 Task: For heading Use Arial with yellow colour & bold.  font size for heading18,  'Change the font style of data to'Arial and font size to 9,  Change the alignment of both headline & data to Align right In the sheet  BudgetTrack reviewbook
Action: Mouse moved to (45, 131)
Screenshot: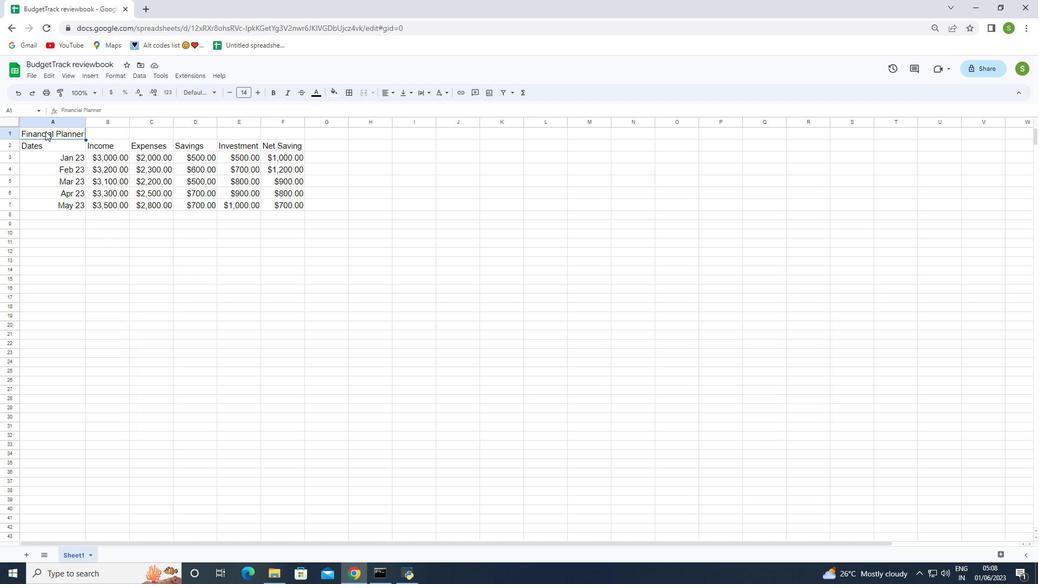 
Action: Mouse pressed left at (45, 131)
Screenshot: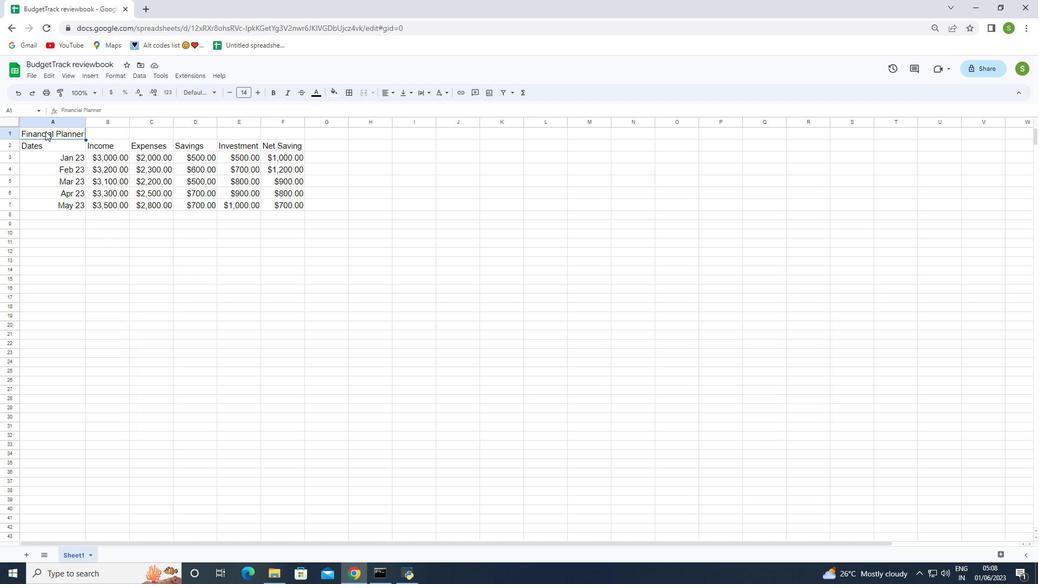 
Action: Mouse moved to (200, 92)
Screenshot: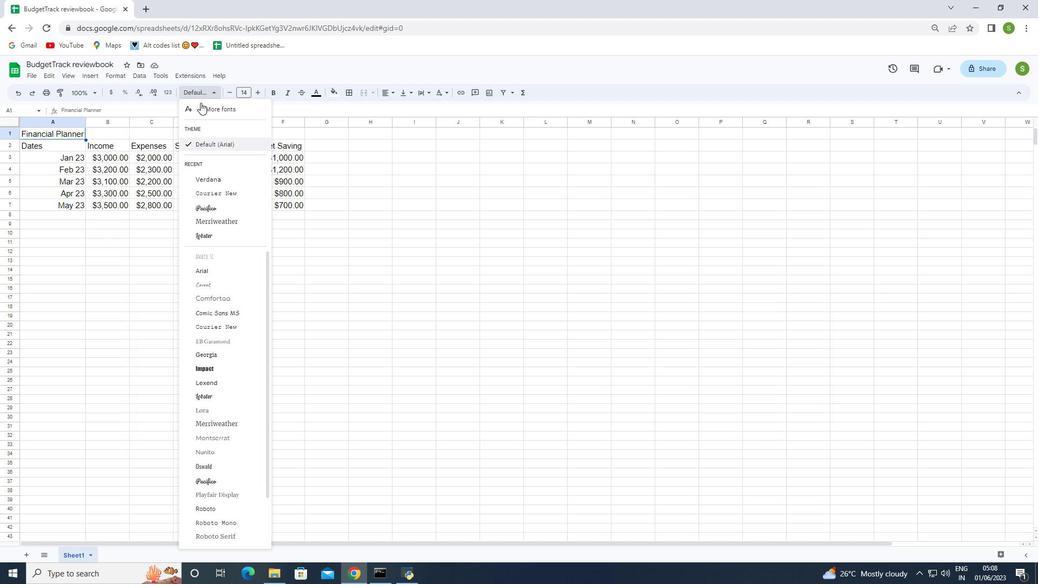 
Action: Mouse pressed left at (200, 92)
Screenshot: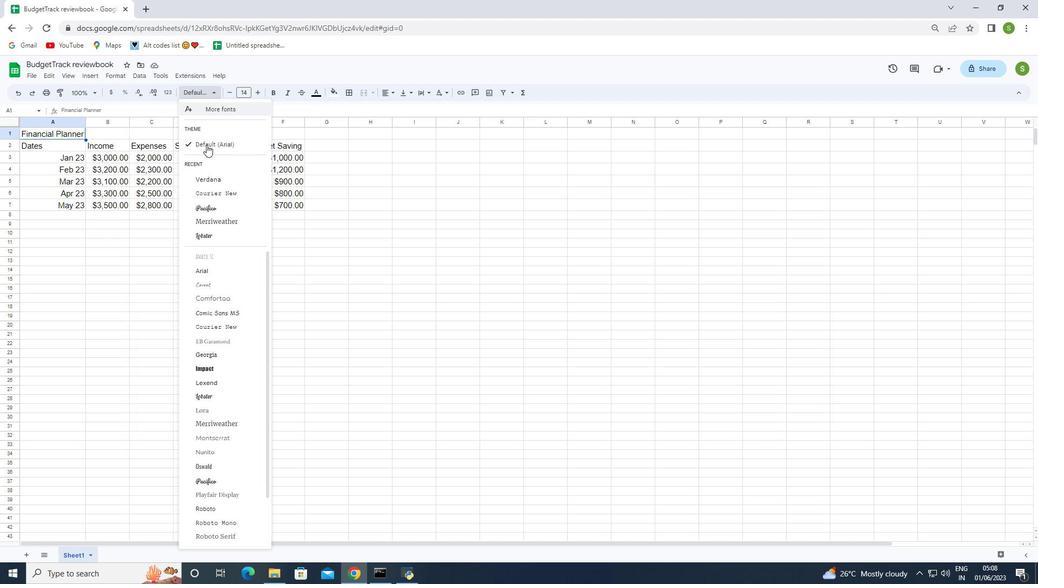 
Action: Mouse moved to (210, 275)
Screenshot: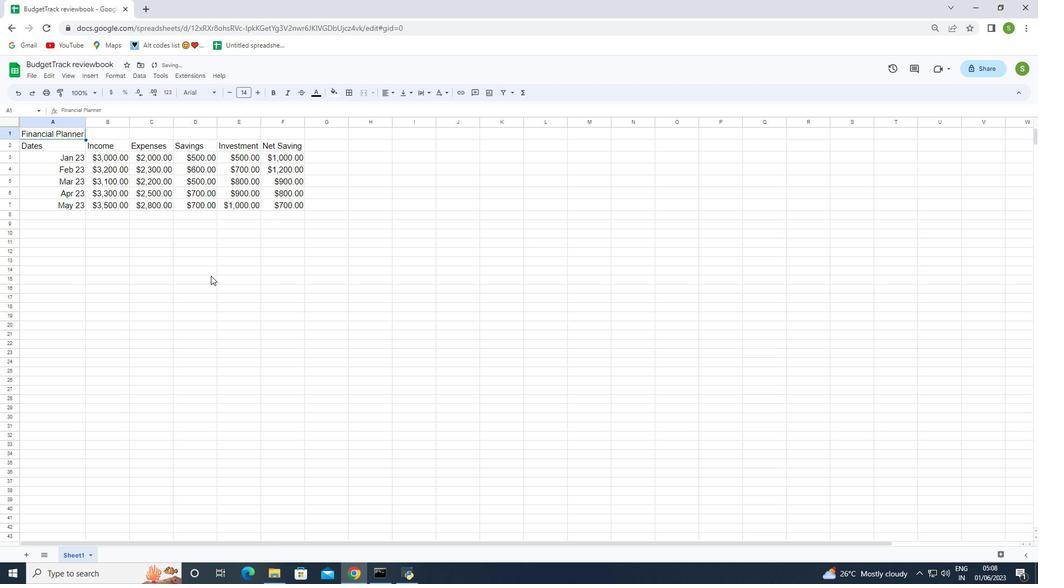 
Action: Mouse pressed left at (210, 275)
Screenshot: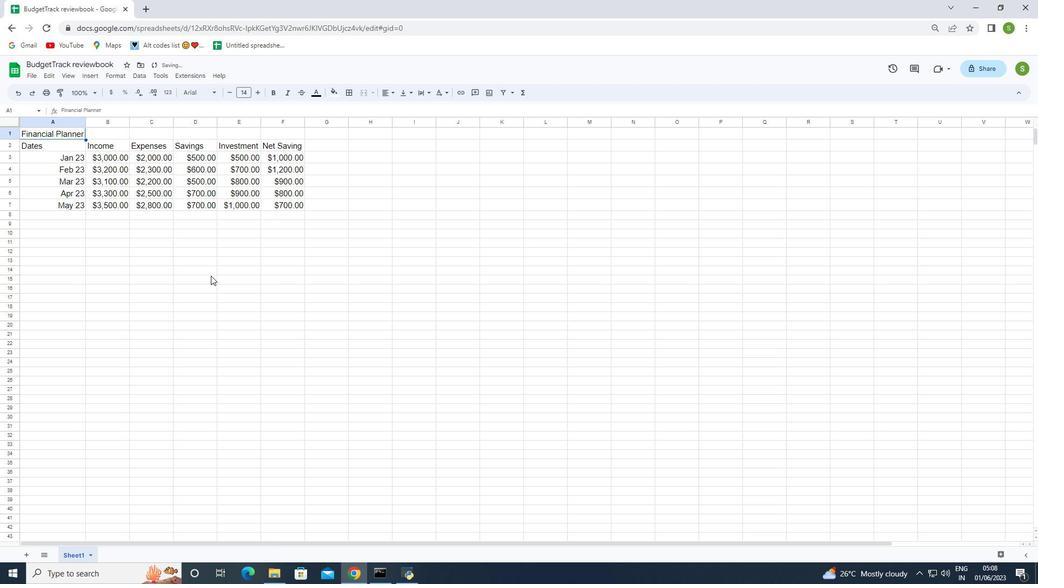 
Action: Mouse moved to (318, 95)
Screenshot: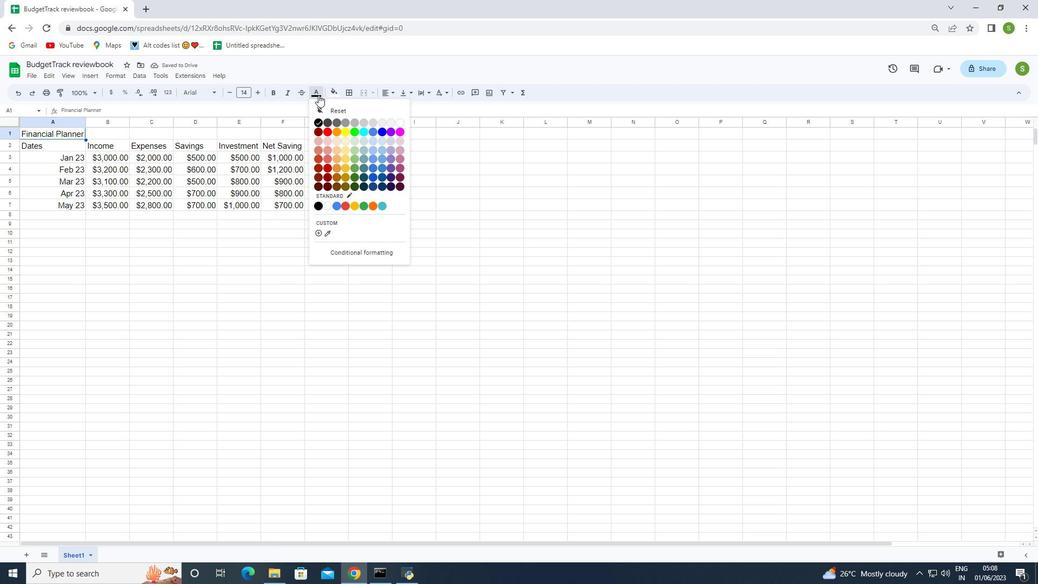
Action: Mouse pressed left at (318, 95)
Screenshot: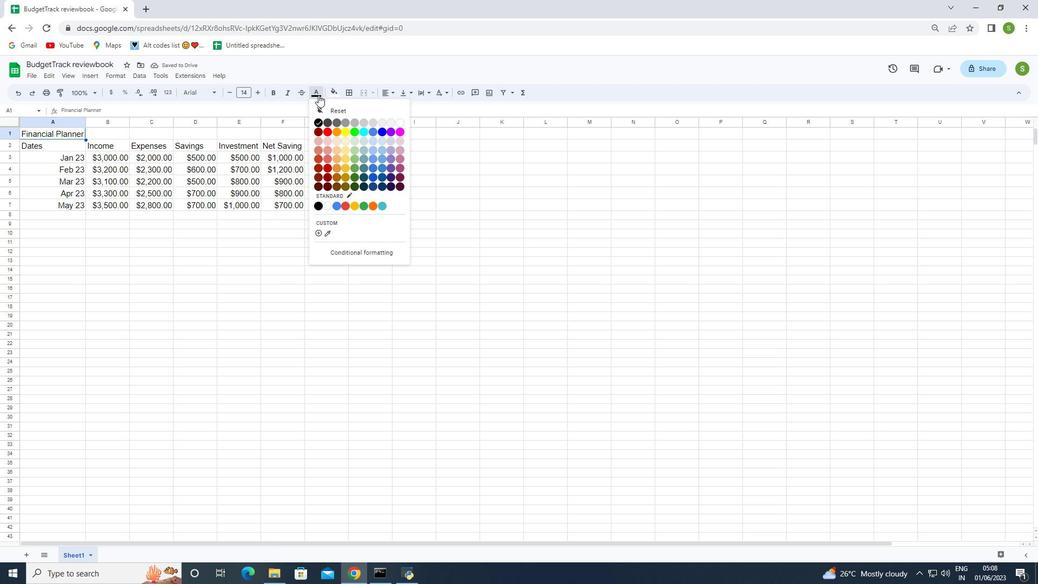 
Action: Mouse moved to (345, 134)
Screenshot: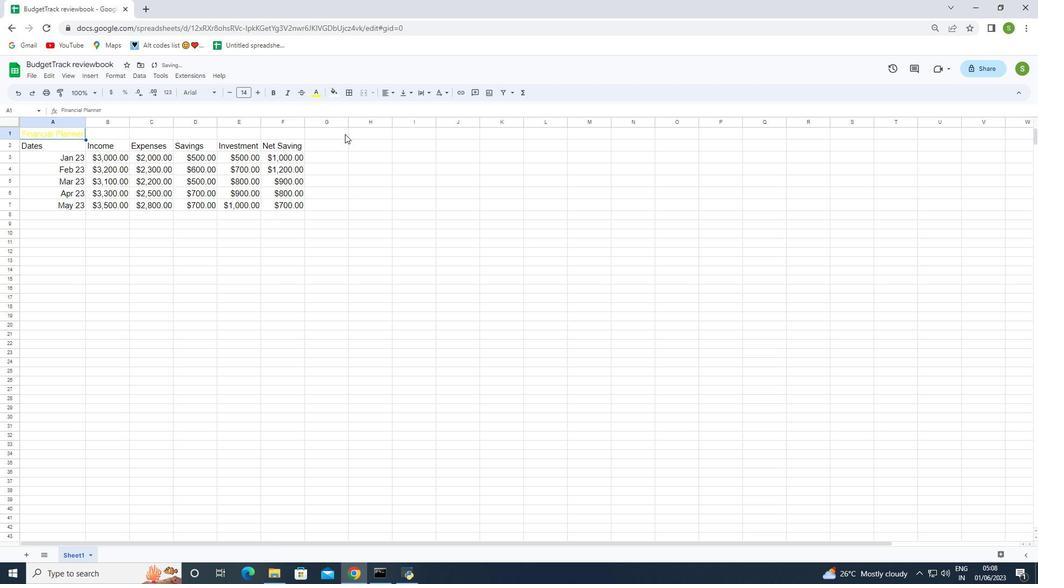 
Action: Mouse pressed left at (345, 134)
Screenshot: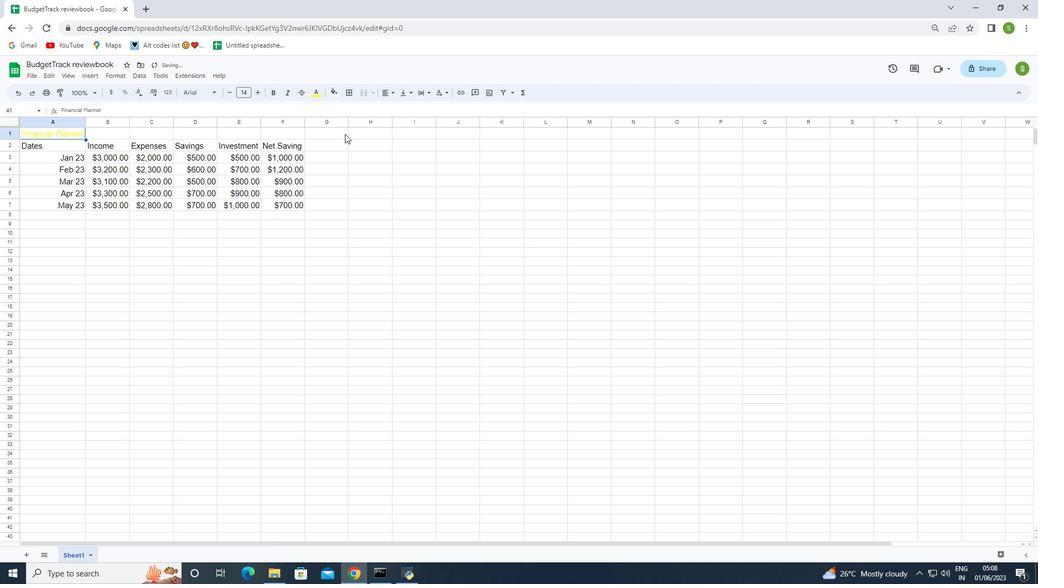 
Action: Mouse moved to (271, 92)
Screenshot: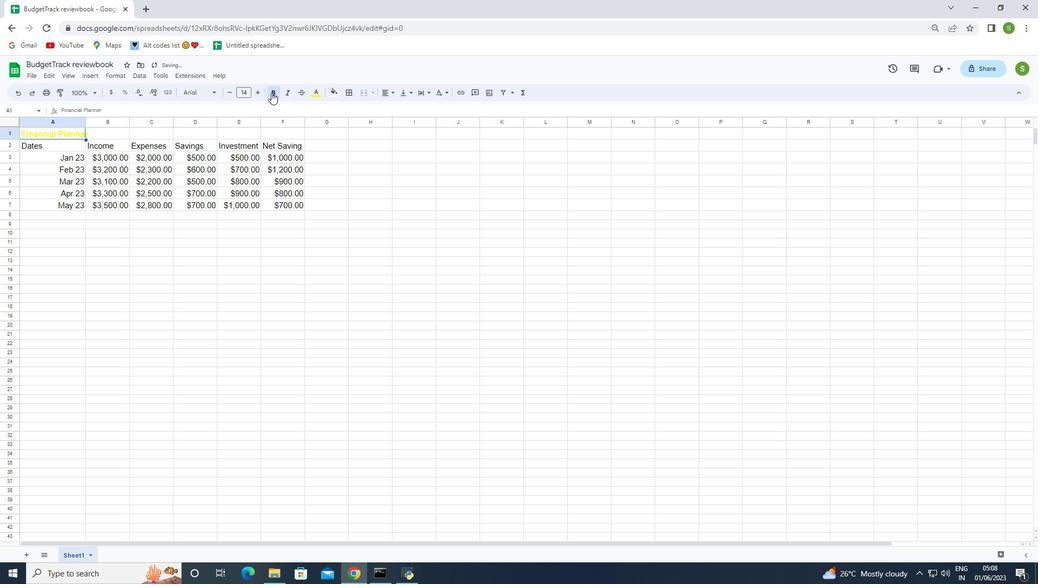 
Action: Mouse pressed left at (271, 92)
Screenshot: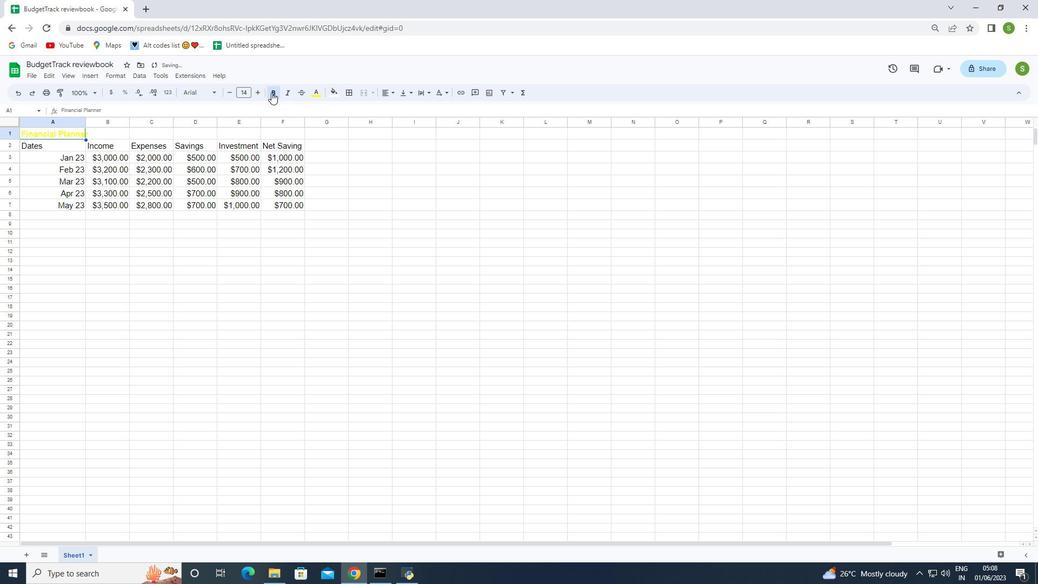 
Action: Mouse moved to (257, 91)
Screenshot: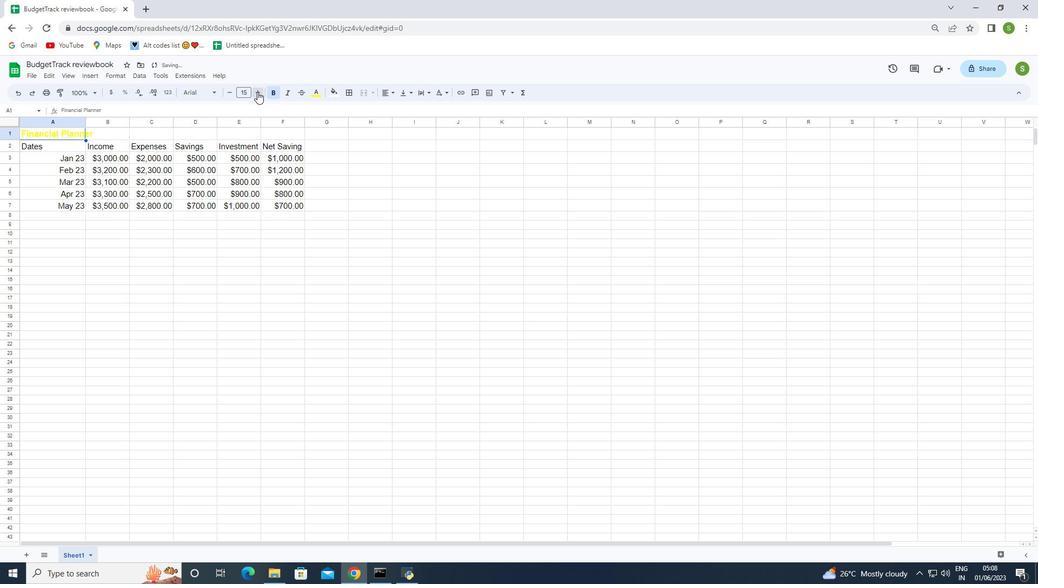 
Action: Mouse pressed left at (257, 91)
Screenshot: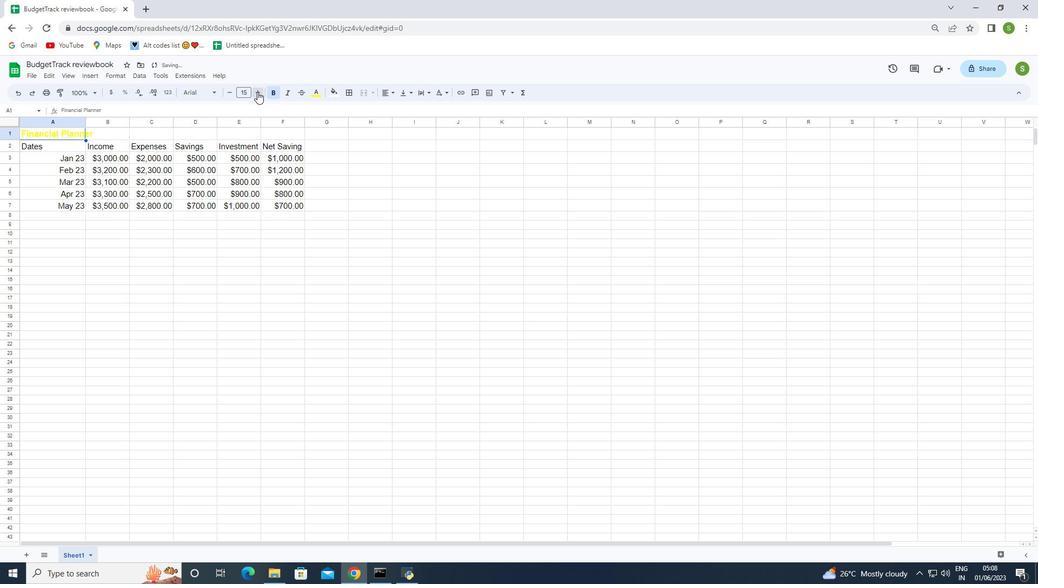
Action: Mouse pressed left at (257, 91)
Screenshot: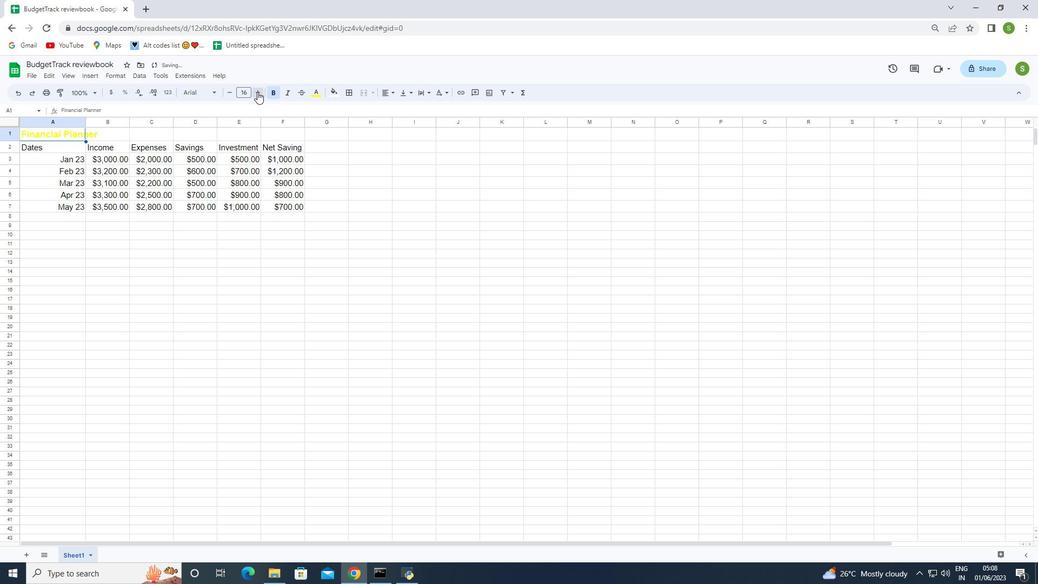 
Action: Mouse pressed left at (257, 91)
Screenshot: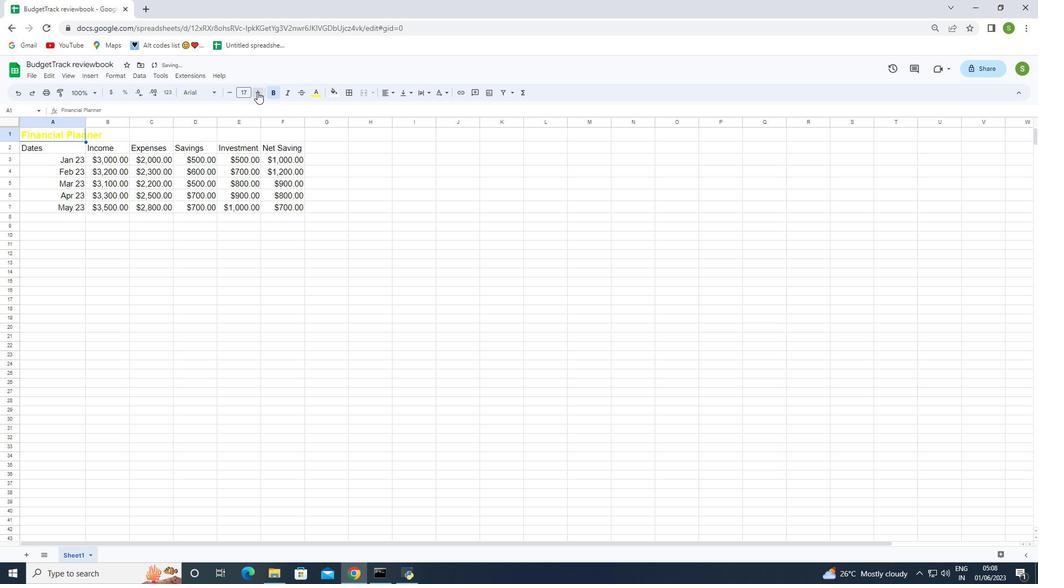 
Action: Mouse pressed left at (257, 91)
Screenshot: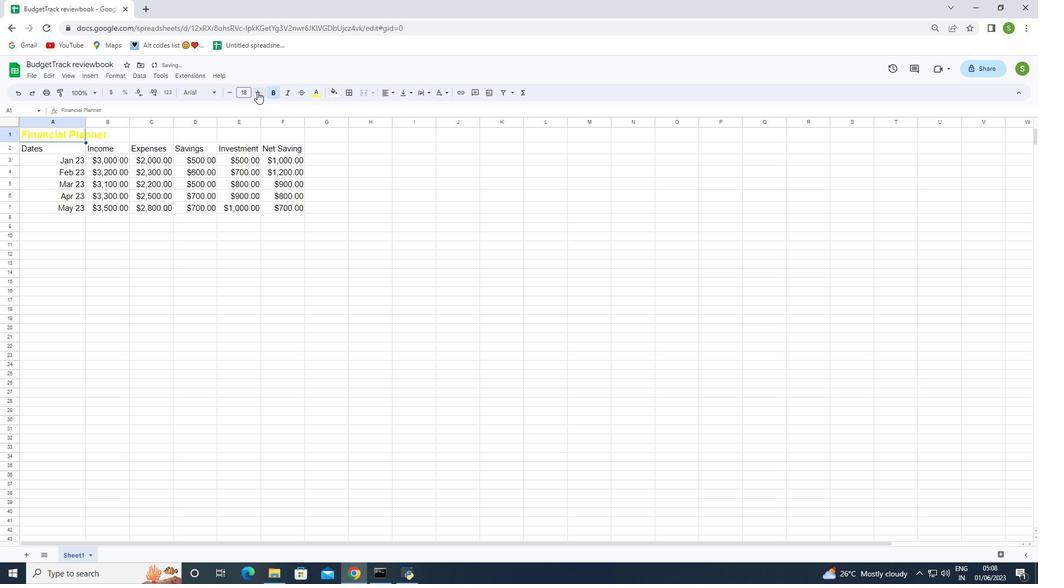 
Action: Mouse moved to (38, 153)
Screenshot: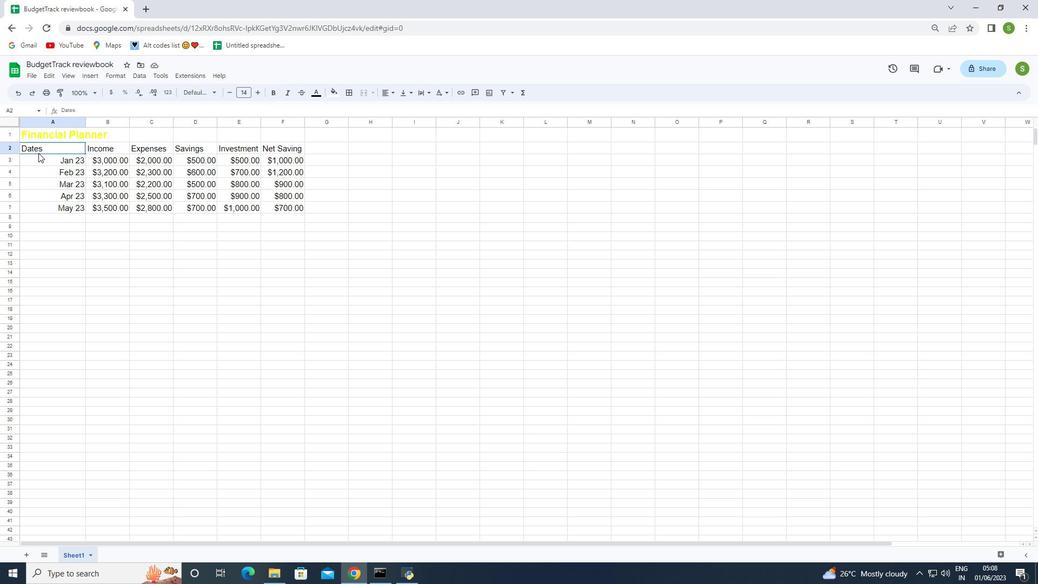 
Action: Mouse pressed left at (38, 153)
Screenshot: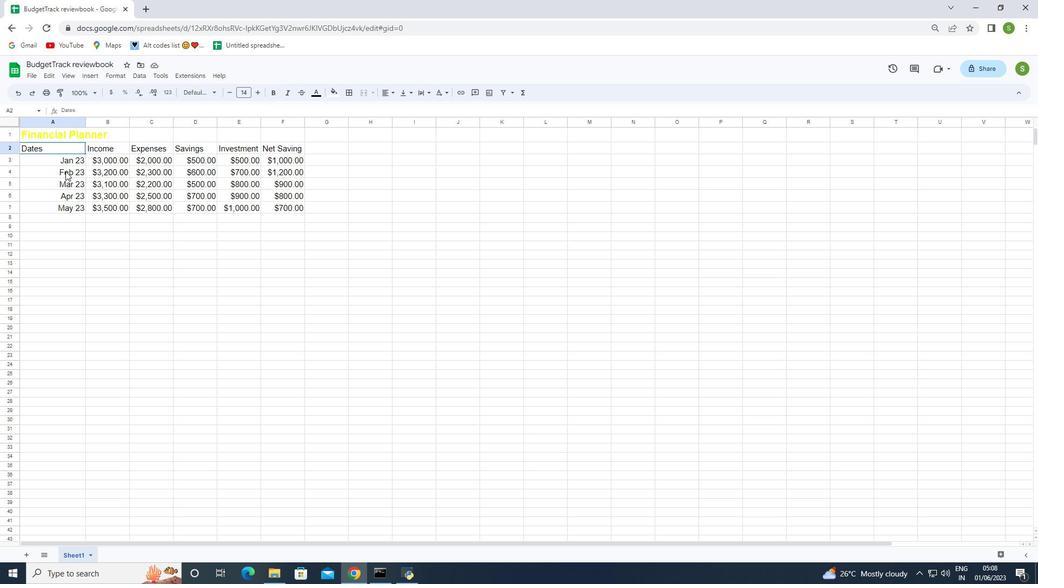 
Action: Mouse moved to (190, 91)
Screenshot: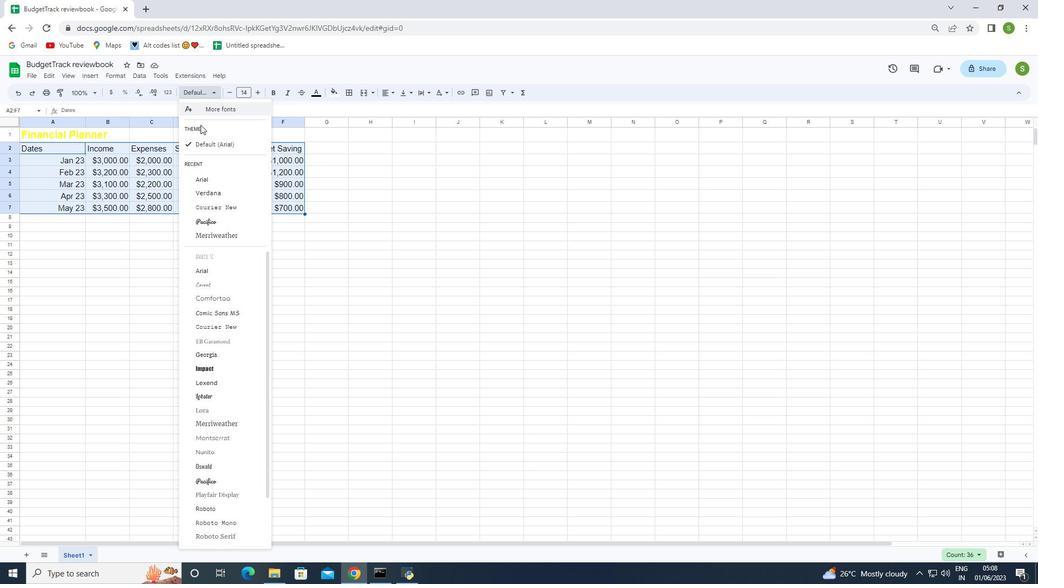 
Action: Mouse pressed left at (190, 91)
Screenshot: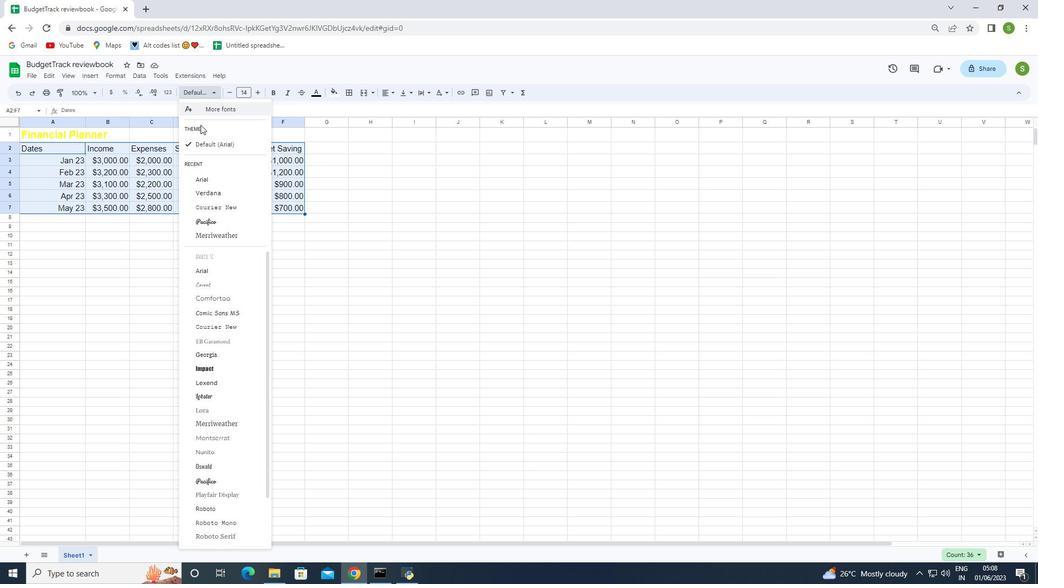 
Action: Mouse moved to (204, 185)
Screenshot: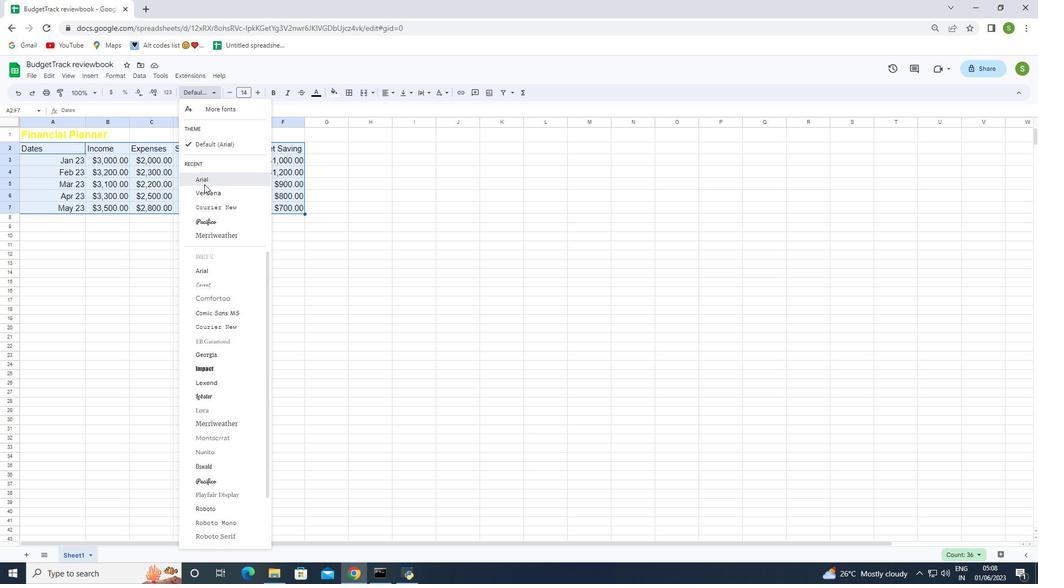 
Action: Mouse pressed left at (204, 185)
Screenshot: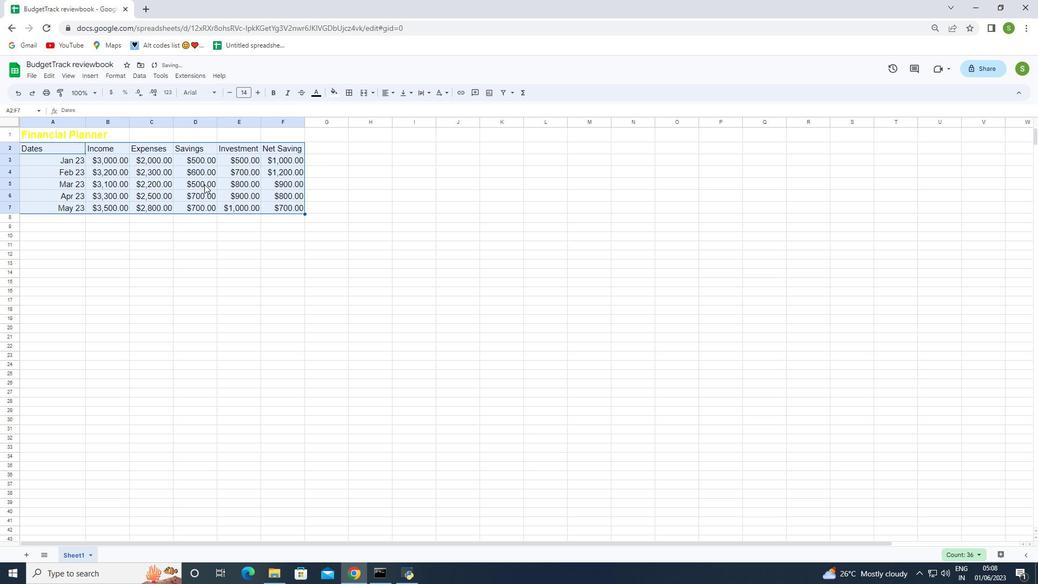 
Action: Mouse moved to (230, 92)
Screenshot: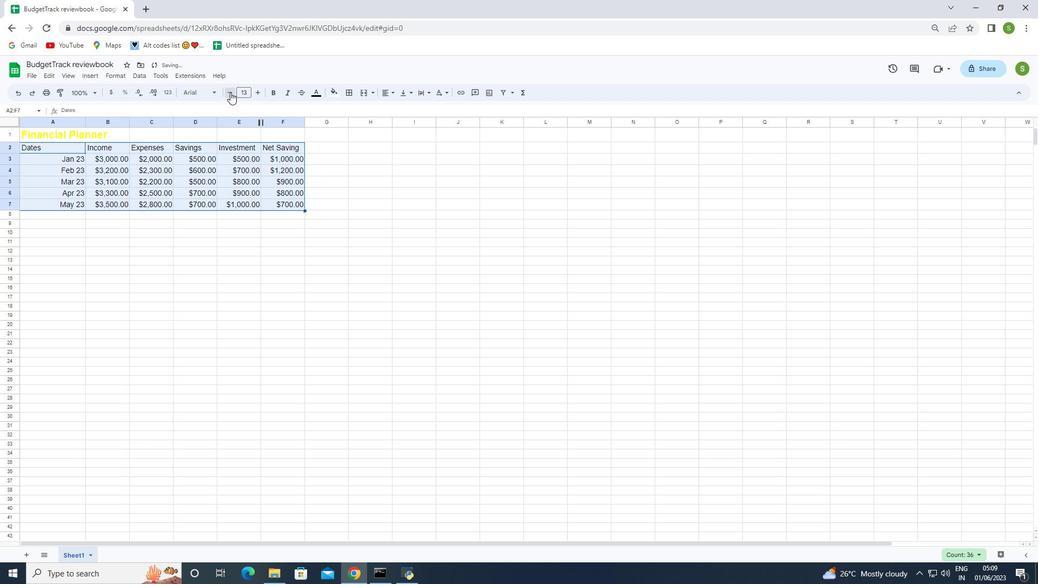 
Action: Mouse pressed left at (230, 92)
Screenshot: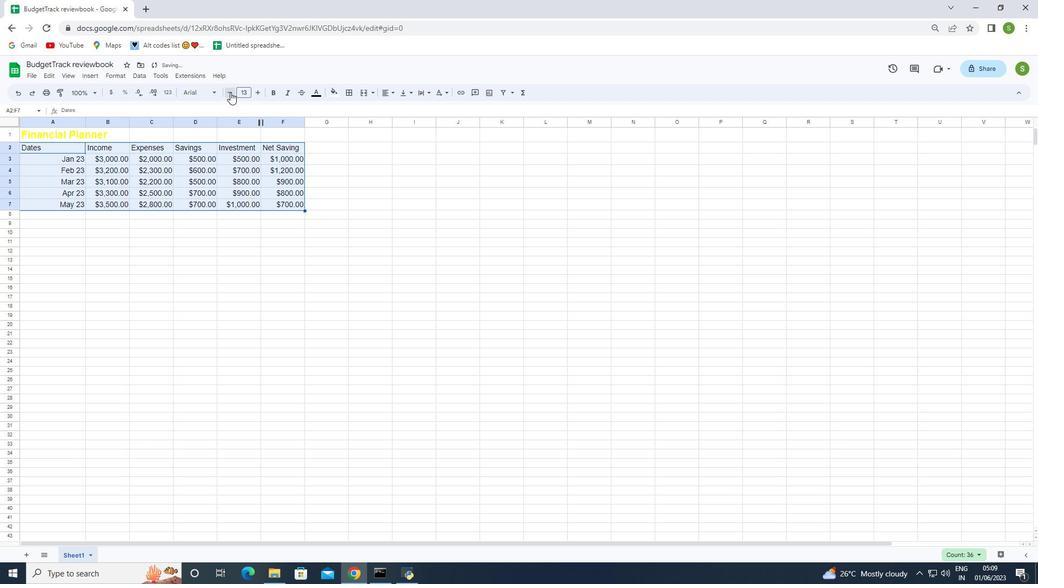 
Action: Mouse pressed left at (230, 92)
Screenshot: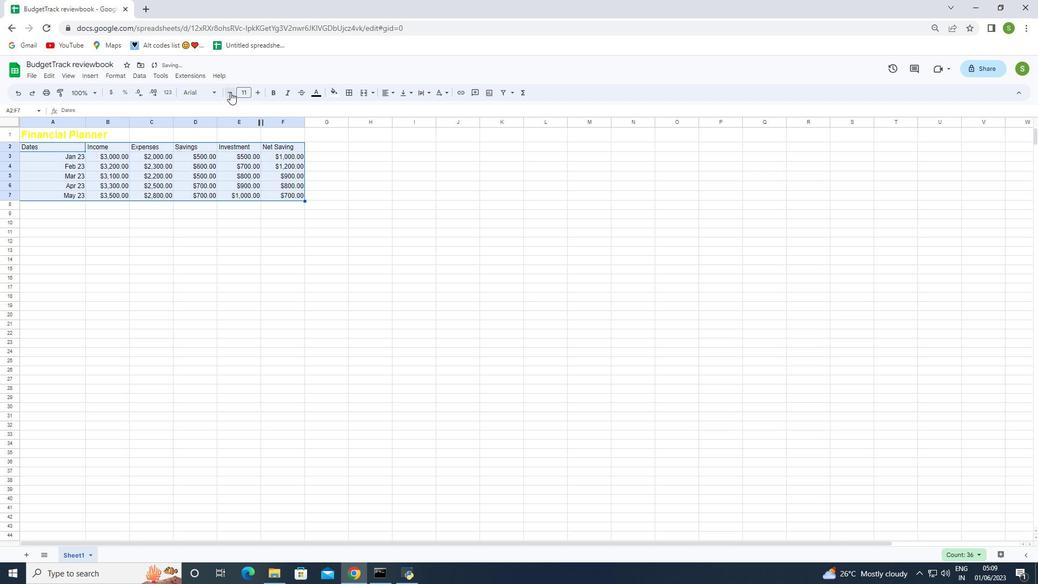 
Action: Mouse pressed left at (230, 92)
Screenshot: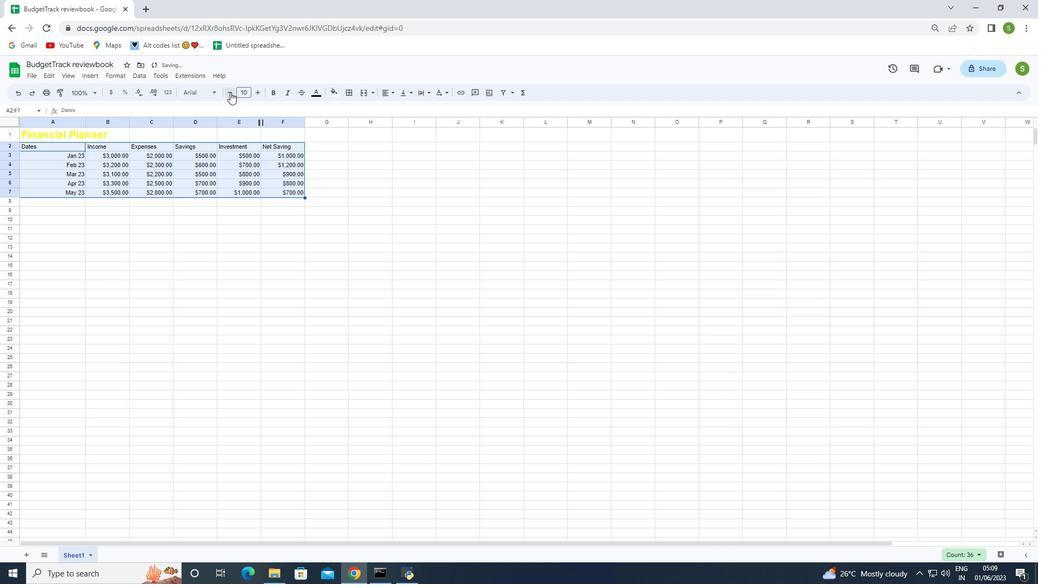 
Action: Mouse pressed left at (230, 92)
Screenshot: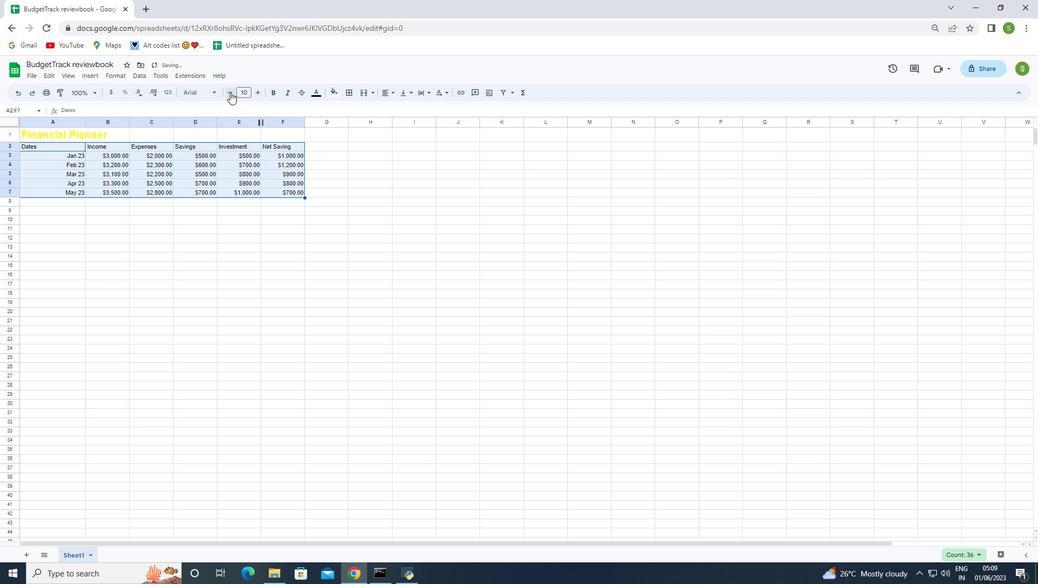 
Action: Mouse pressed left at (230, 92)
Screenshot: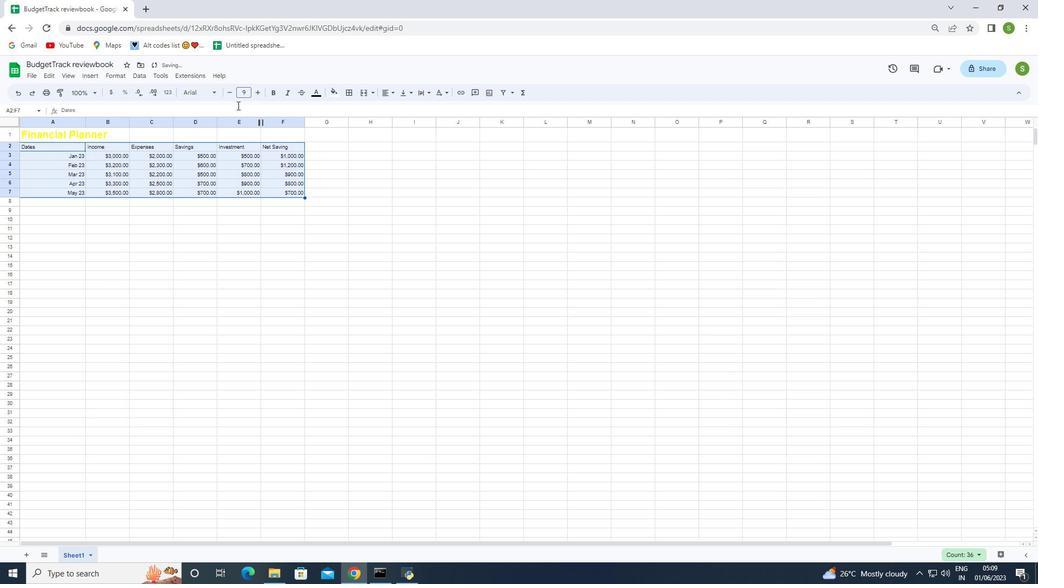 
Action: Mouse moved to (387, 91)
Screenshot: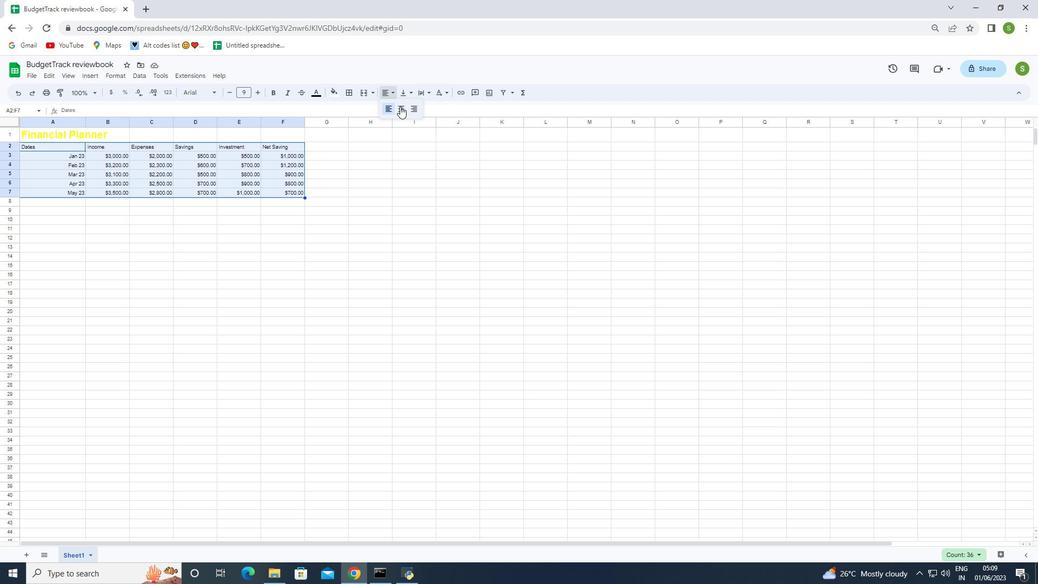 
Action: Mouse pressed left at (387, 91)
Screenshot: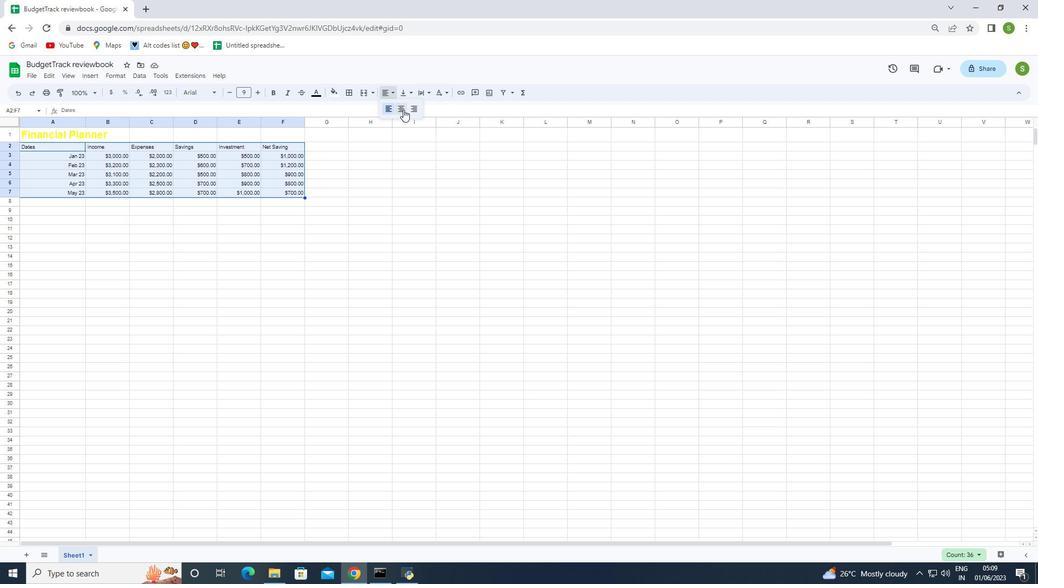 
Action: Mouse moved to (412, 109)
Screenshot: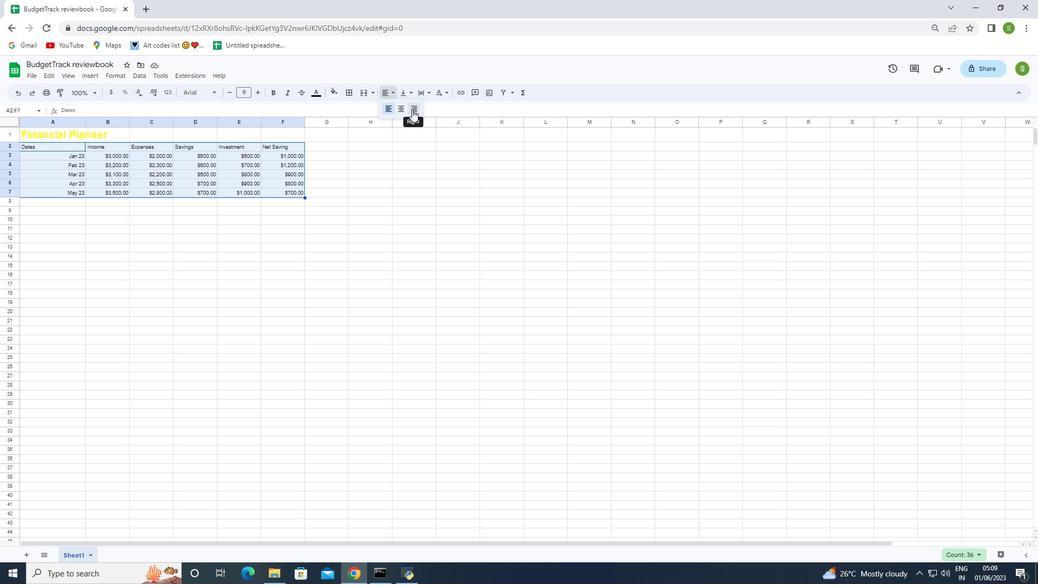 
Action: Mouse pressed left at (412, 109)
Screenshot: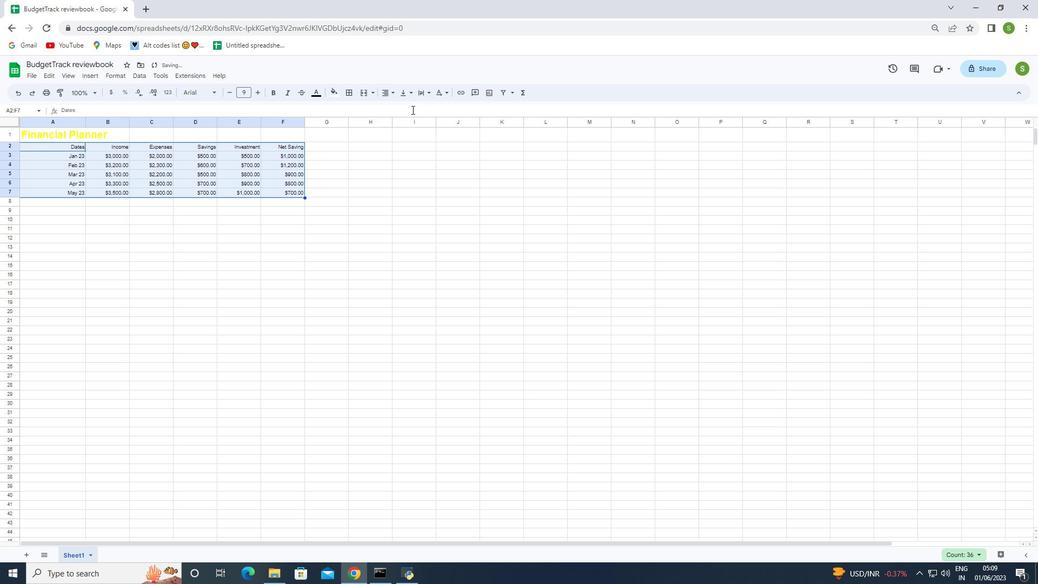 
Action: Mouse moved to (202, 245)
Screenshot: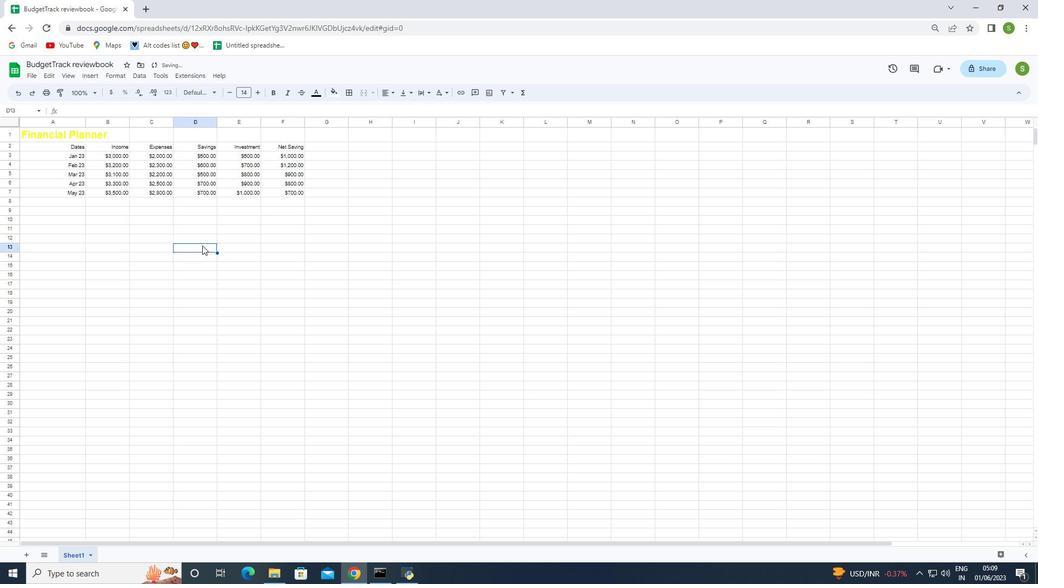 
Action: Mouse pressed left at (202, 245)
Screenshot: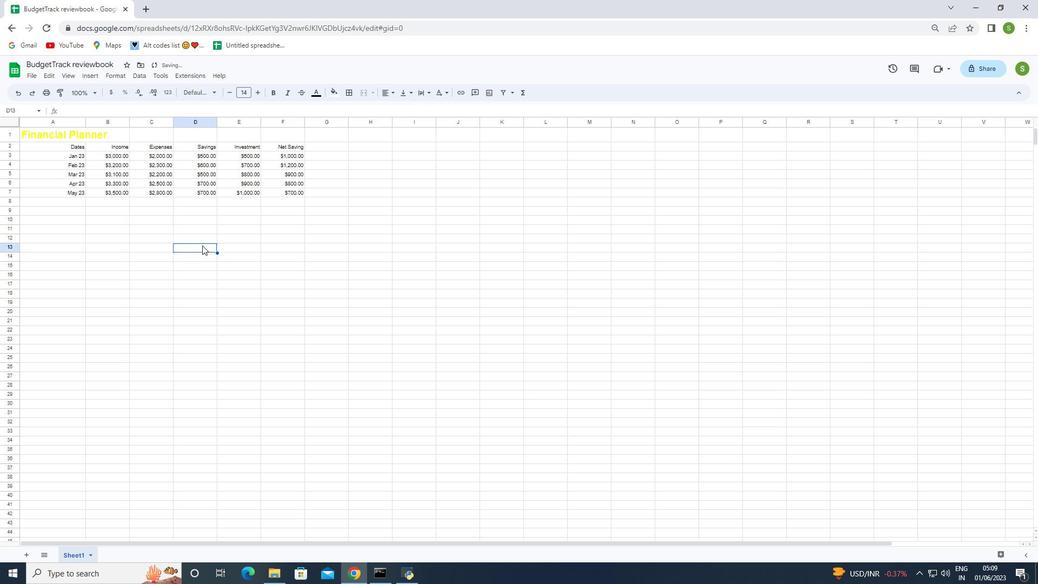 
Action: Mouse moved to (45, 137)
Screenshot: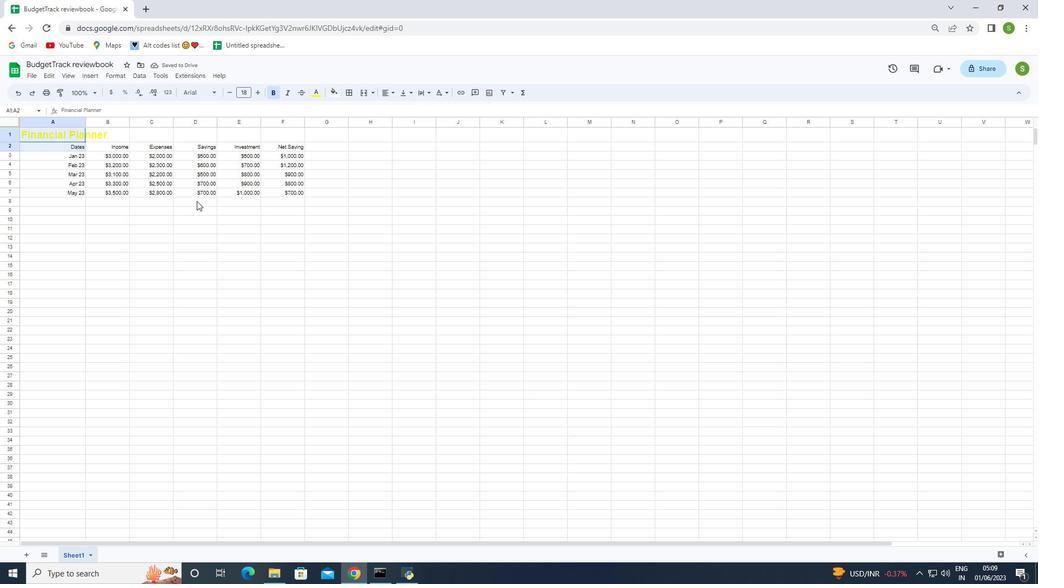 
Action: Mouse pressed left at (45, 137)
Screenshot: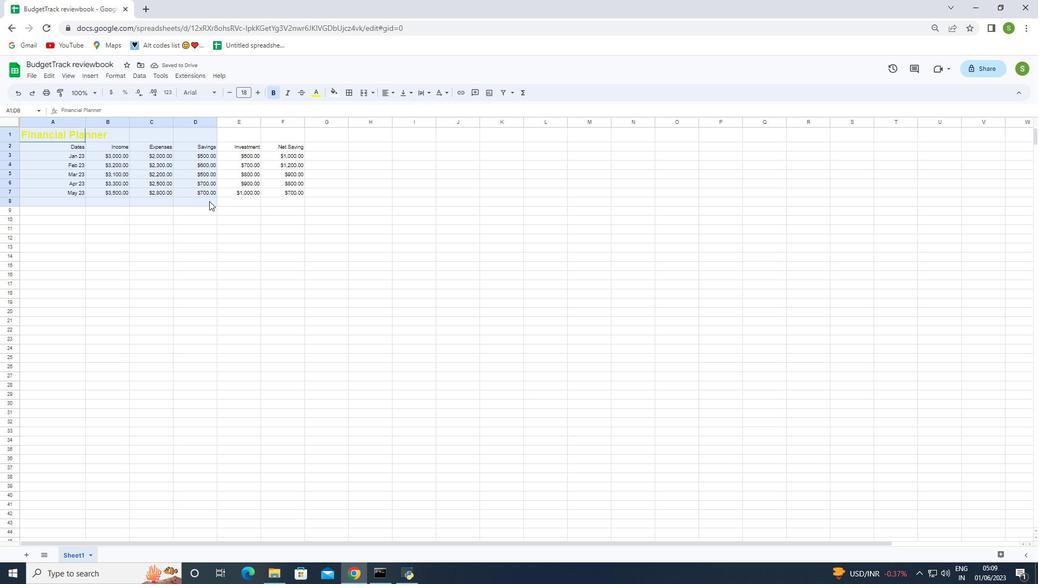 
Action: Mouse moved to (381, 94)
Screenshot: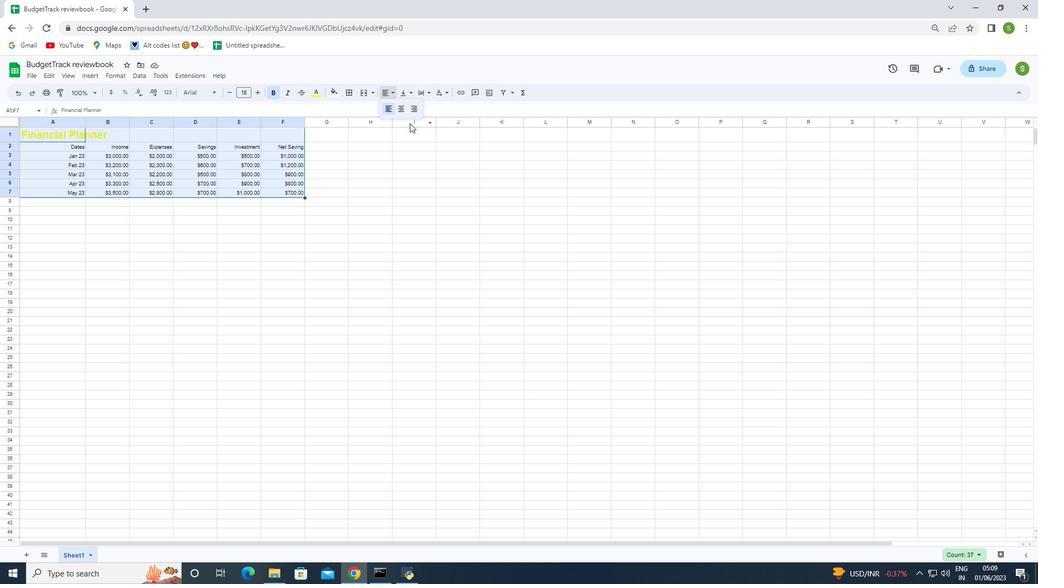 
Action: Mouse pressed left at (381, 94)
Screenshot: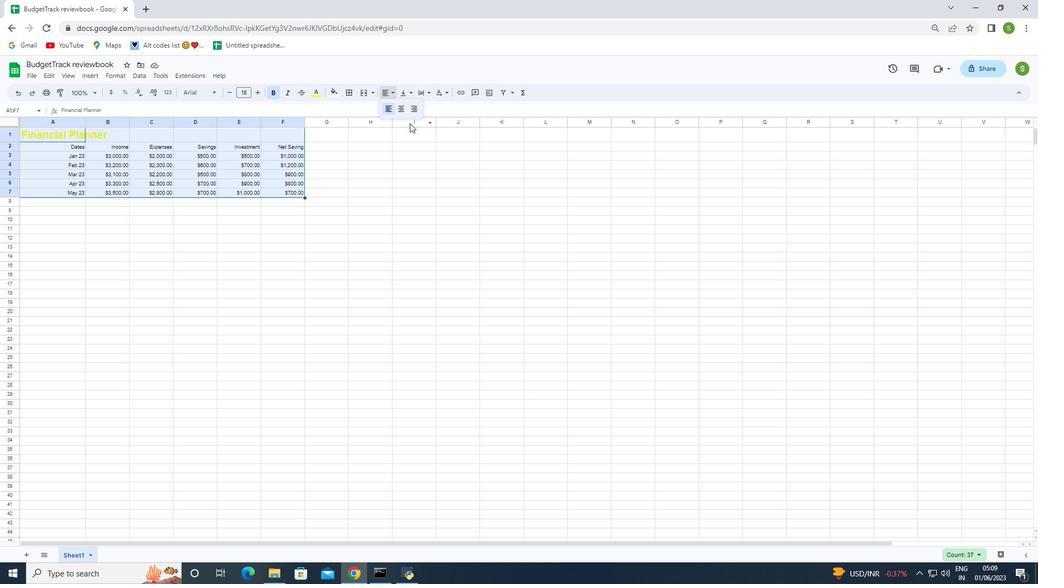 
Action: Mouse moved to (410, 107)
Screenshot: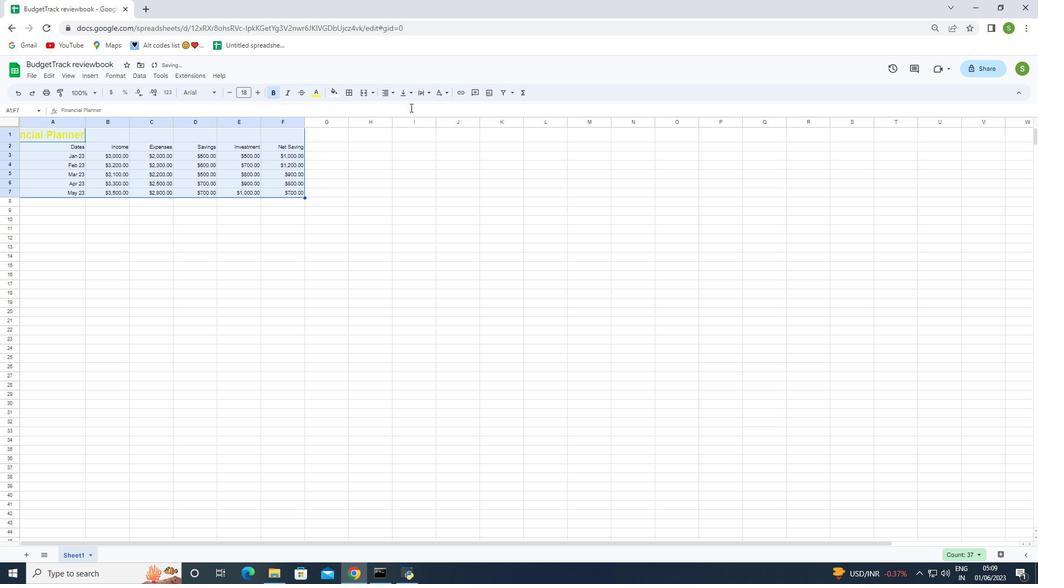 
Action: Mouse pressed left at (410, 107)
Screenshot: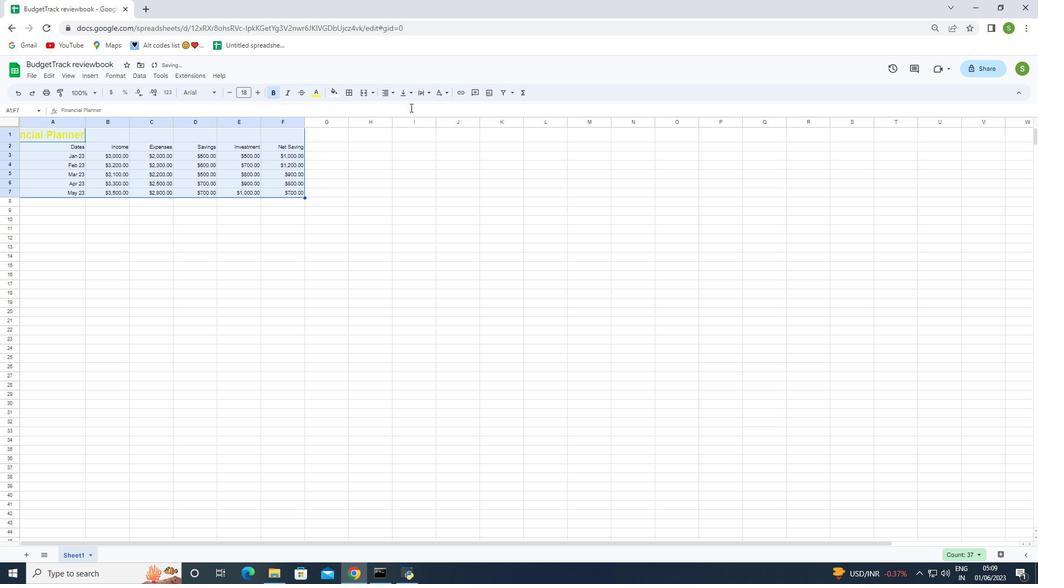 
Action: Mouse moved to (393, 214)
Screenshot: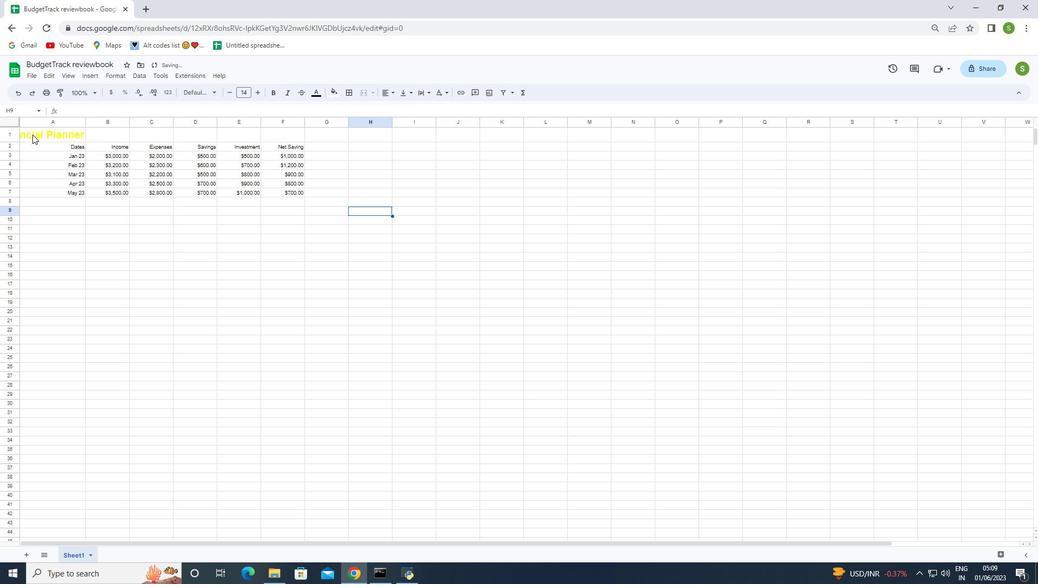 
Action: Mouse pressed left at (393, 214)
Screenshot: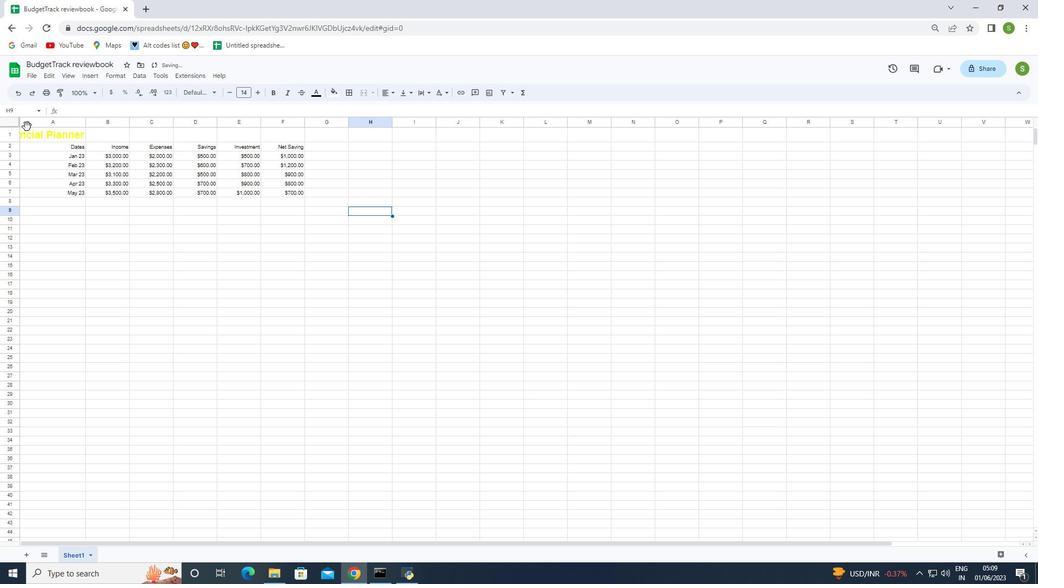
Action: Mouse moved to (31, 75)
Screenshot: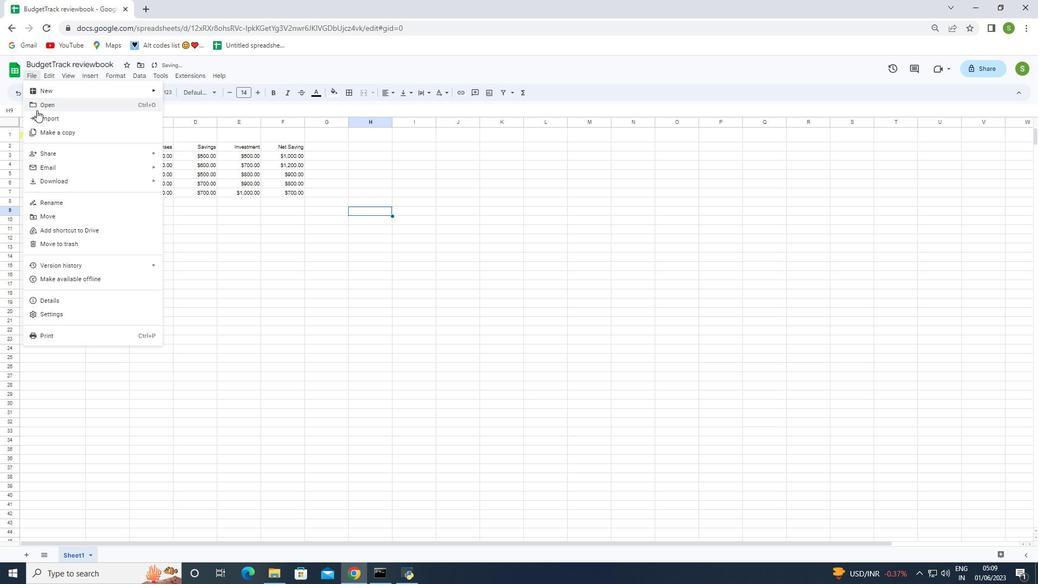 
Action: Mouse pressed left at (31, 75)
Screenshot: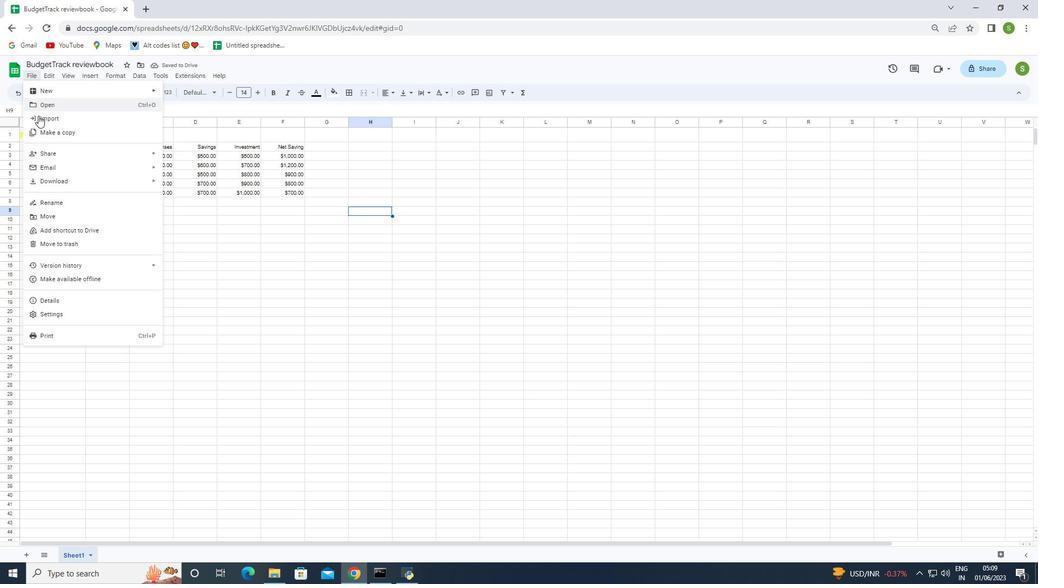 
Action: Mouse moved to (60, 202)
Screenshot: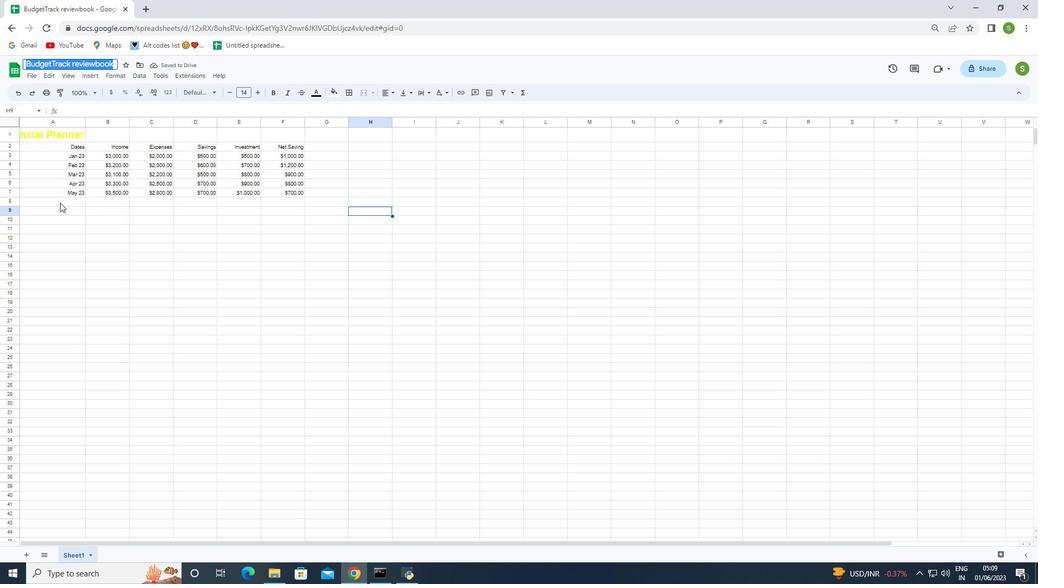 
Action: Mouse pressed left at (60, 202)
Screenshot: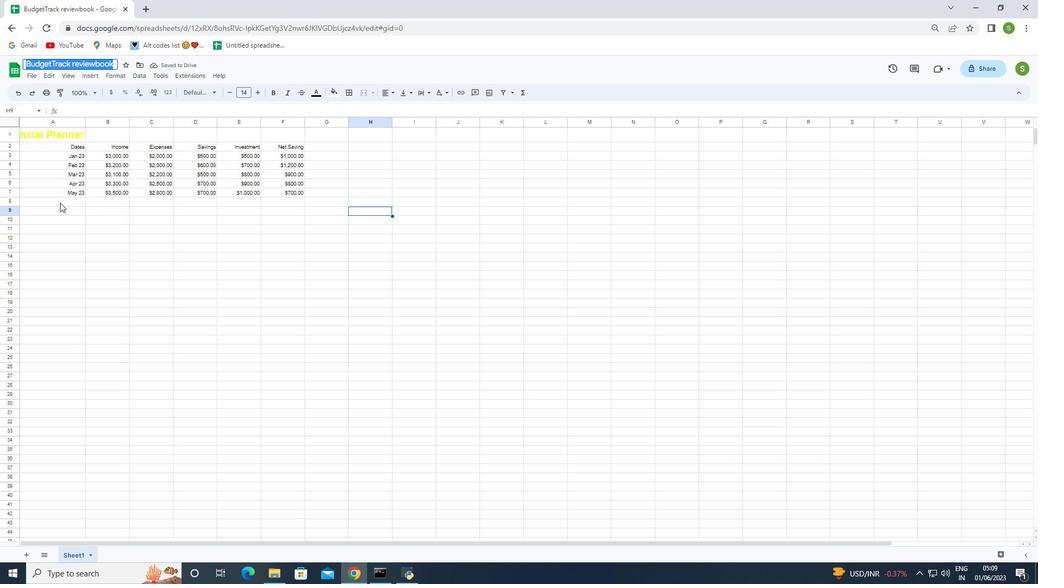 
Action: Key pressed <Key.backspace><Key.shift>Budget<Key.shift><Key.shift><Key.shift><Key.shift>Track<Key.space>reviewbook<Key.enter>
Screenshot: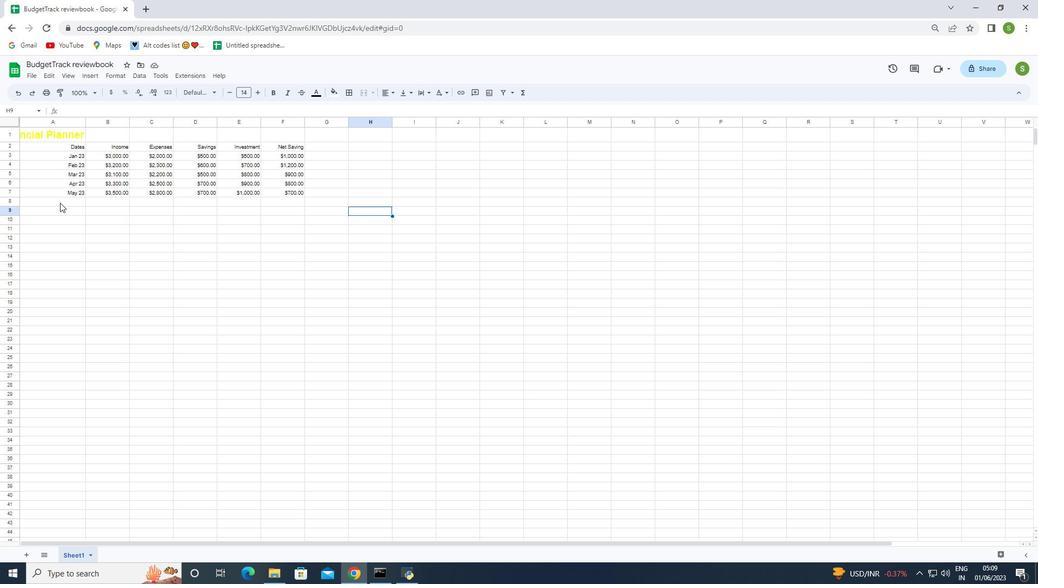 
Action: Mouse moved to (175, 291)
Screenshot: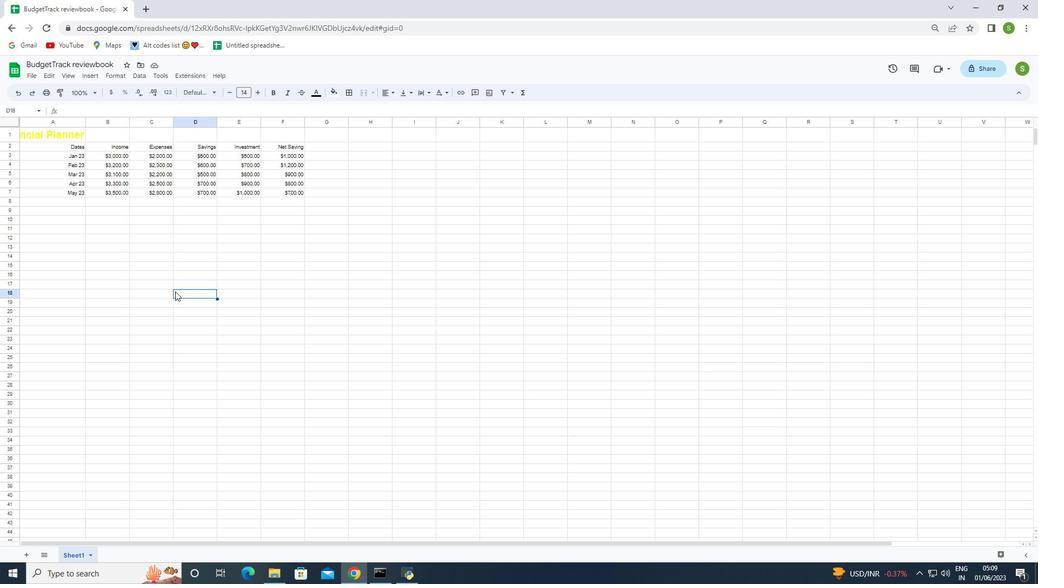 
Action: Mouse pressed left at (175, 291)
Screenshot: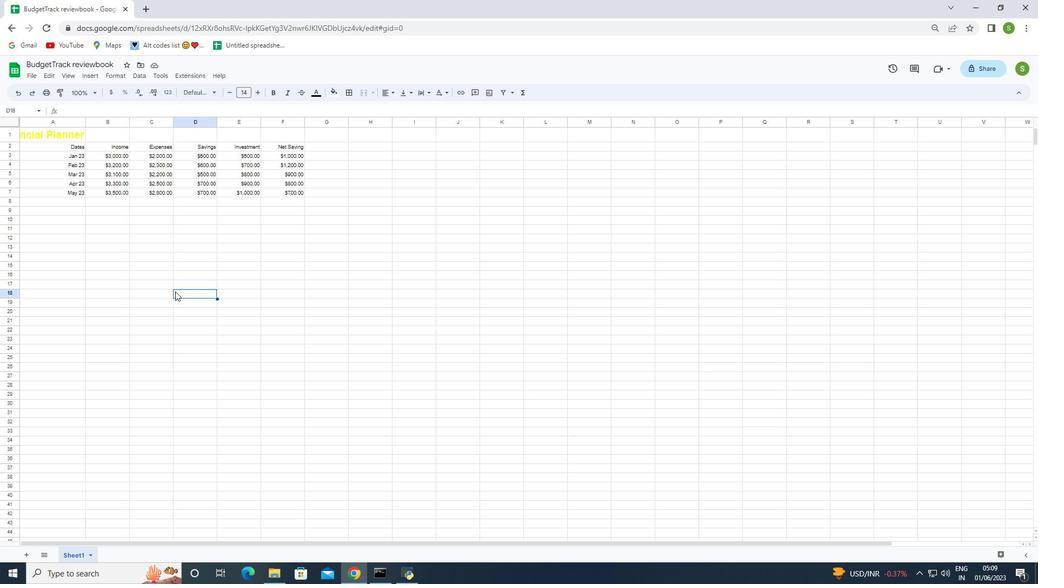 
Action: Mouse moved to (196, 289)
Screenshot: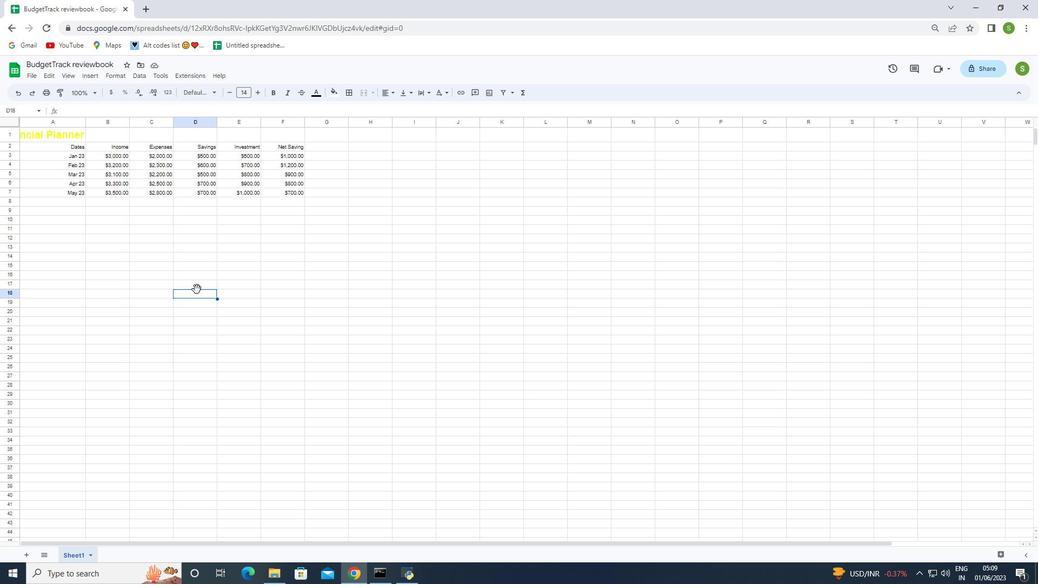
